 Task: Check out more about the renter's guide.
Action: Mouse moved to (234, 339)
Screenshot: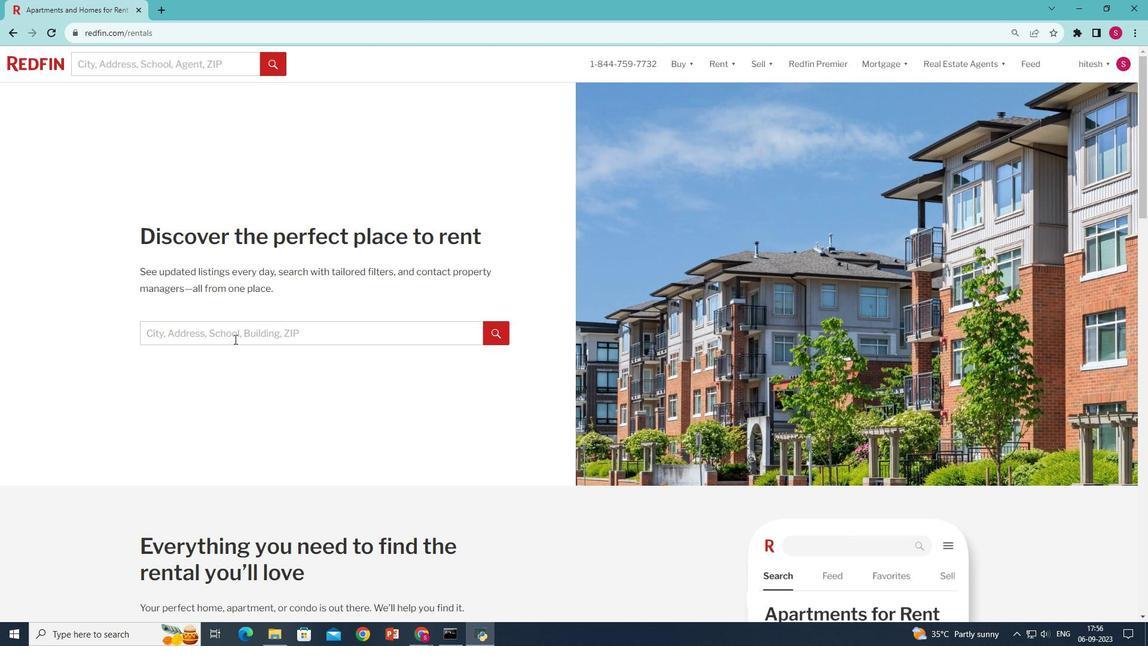 
Action: Mouse pressed left at (234, 339)
Screenshot: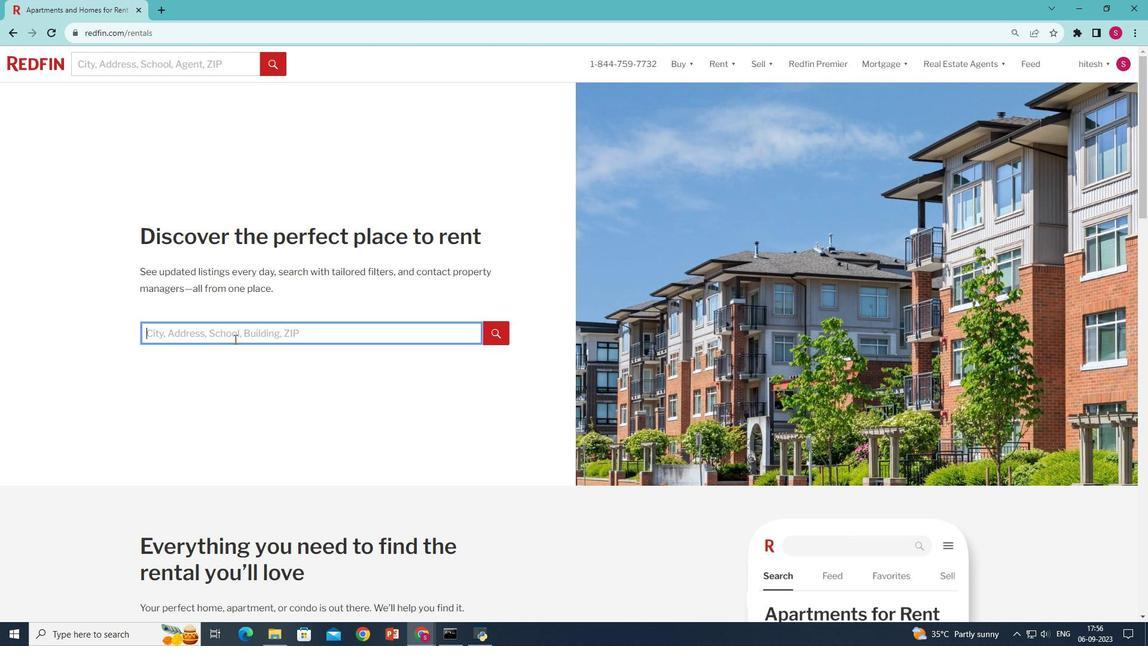 
Action: Key pressed <Key.shift>New<Key.space><Key.shift>York<Key.enter>
Screenshot: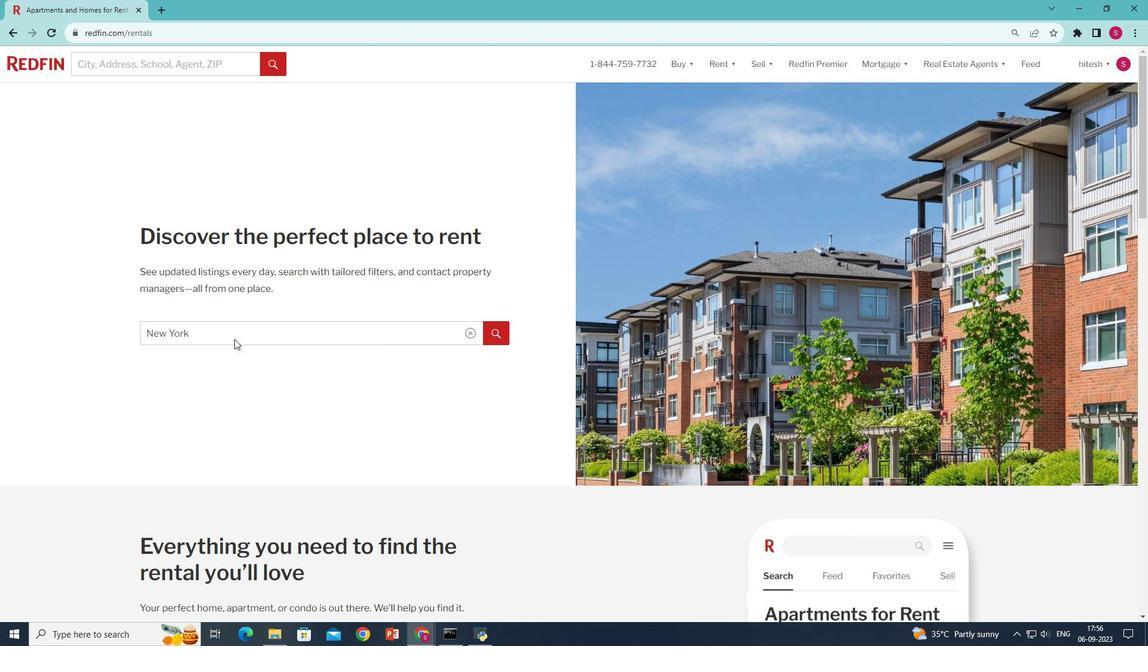 
Action: Mouse moved to (653, 208)
Screenshot: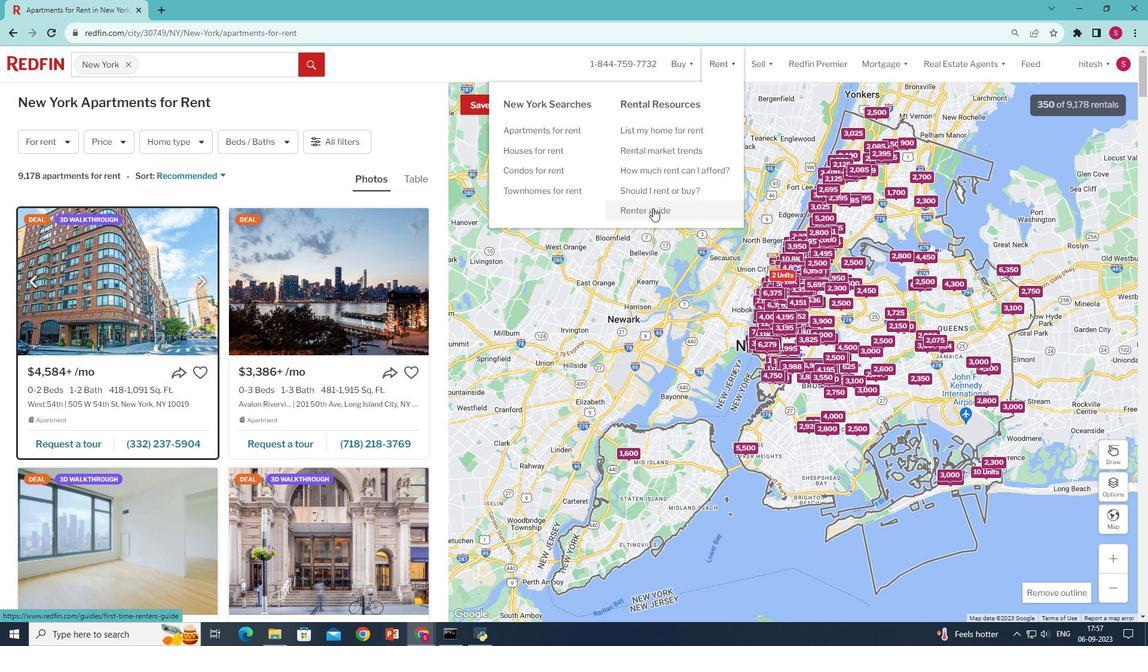 
Action: Mouse pressed left at (653, 208)
Screenshot: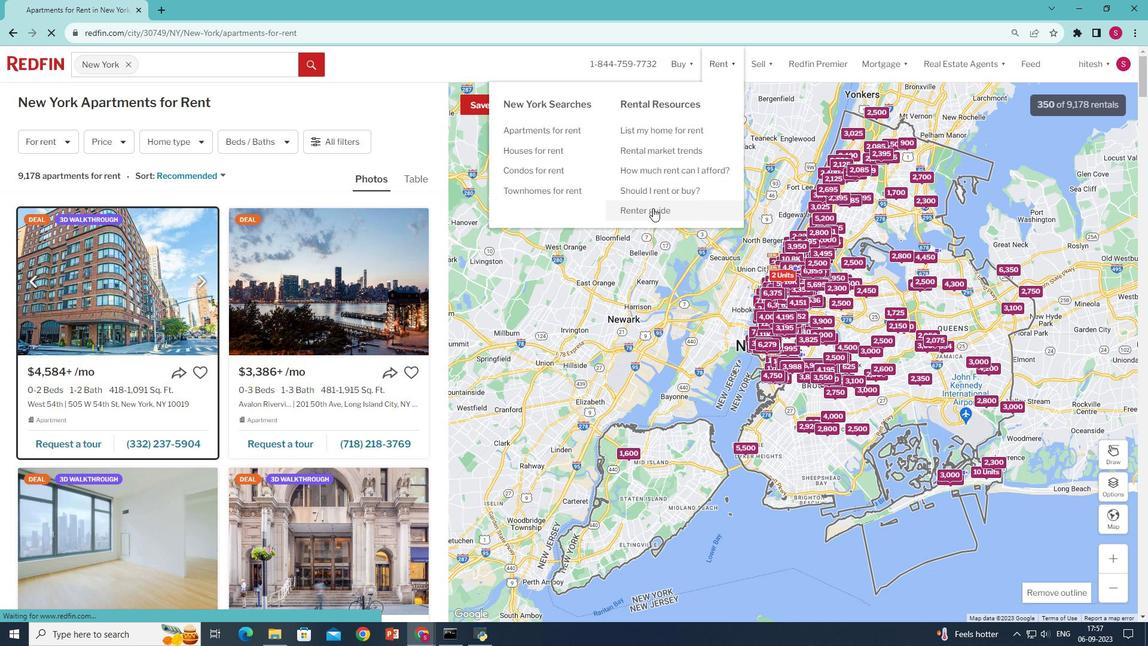 
Action: Mouse scrolled (653, 207) with delta (0, 0)
Screenshot: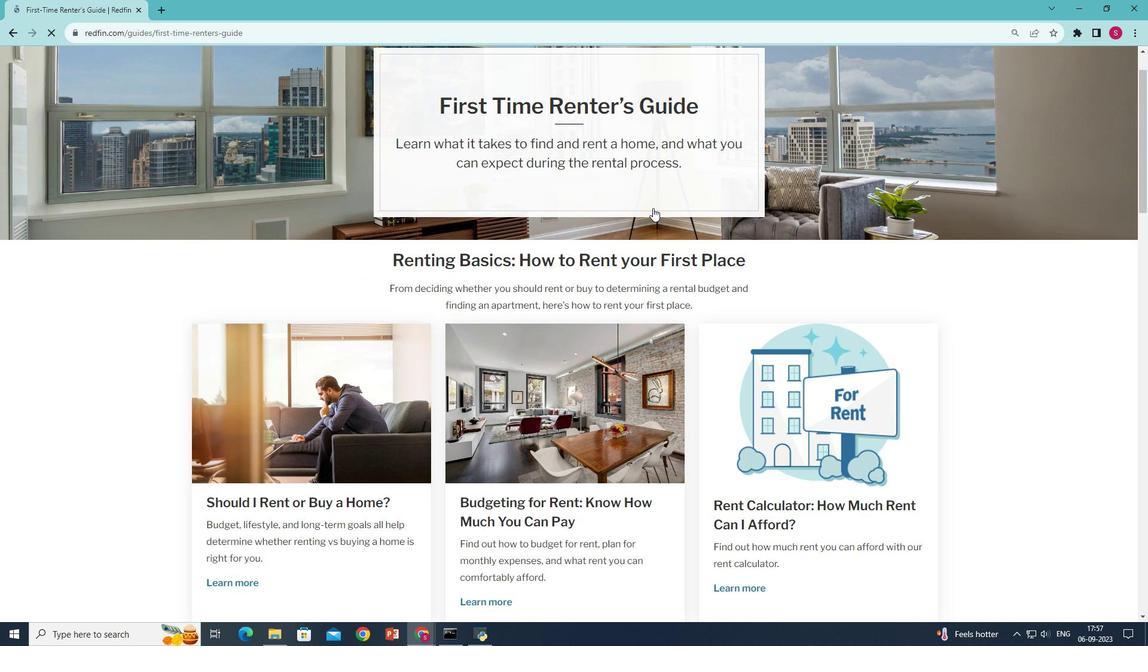 
Action: Mouse scrolled (653, 207) with delta (0, 0)
Screenshot: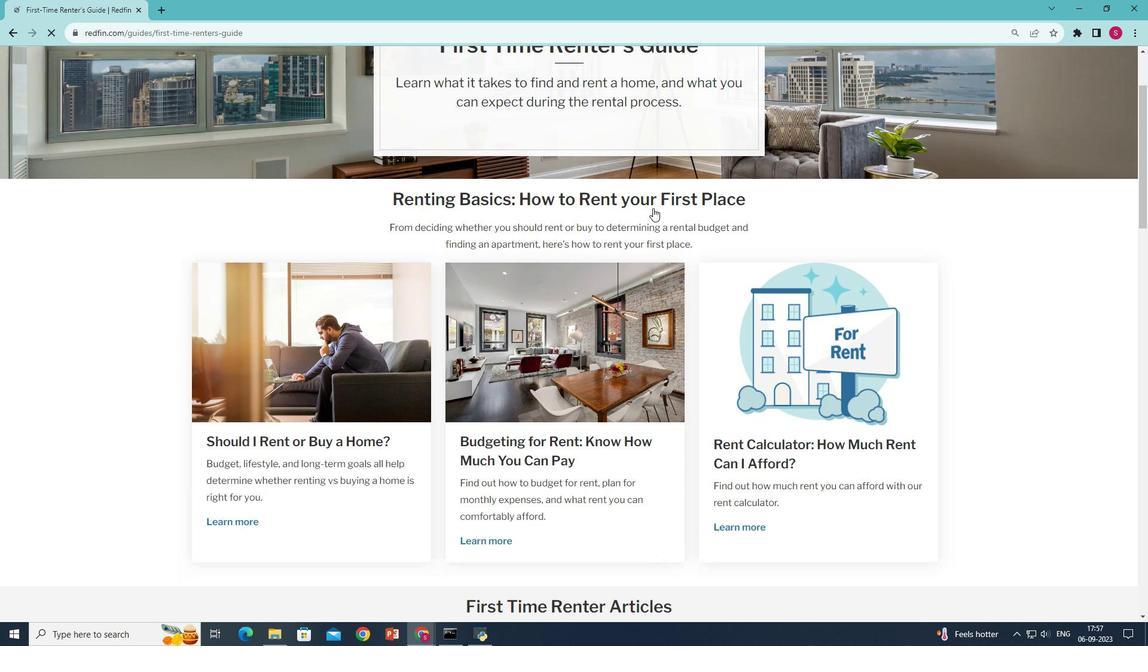 
Action: Mouse scrolled (653, 207) with delta (0, 0)
Screenshot: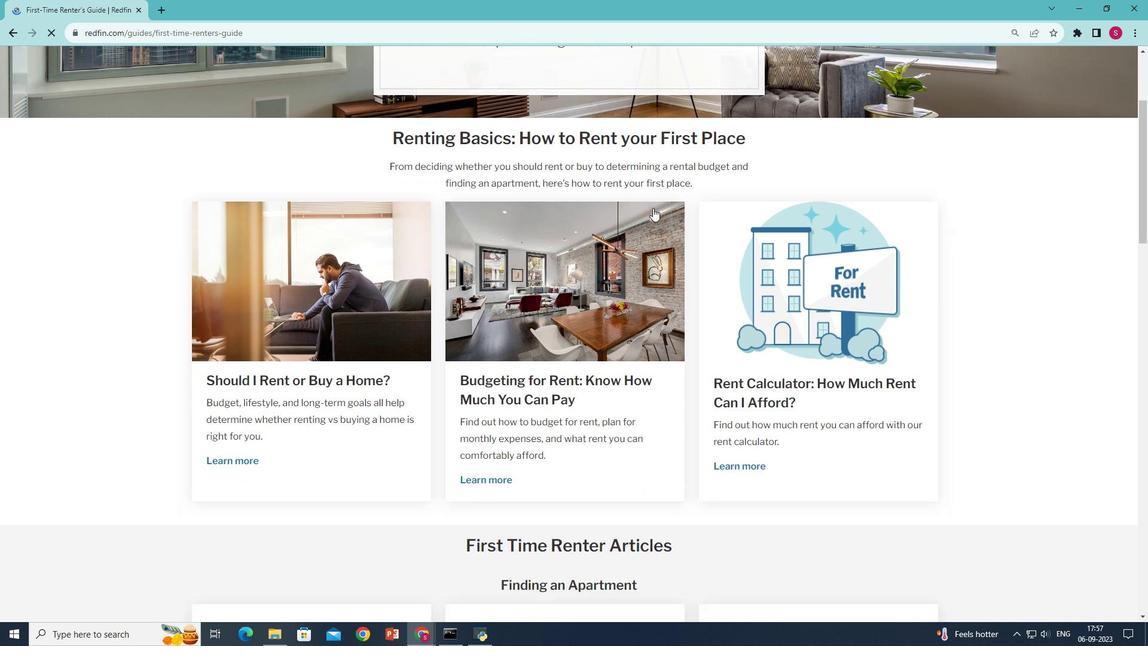 
Action: Mouse scrolled (653, 208) with delta (0, 0)
Screenshot: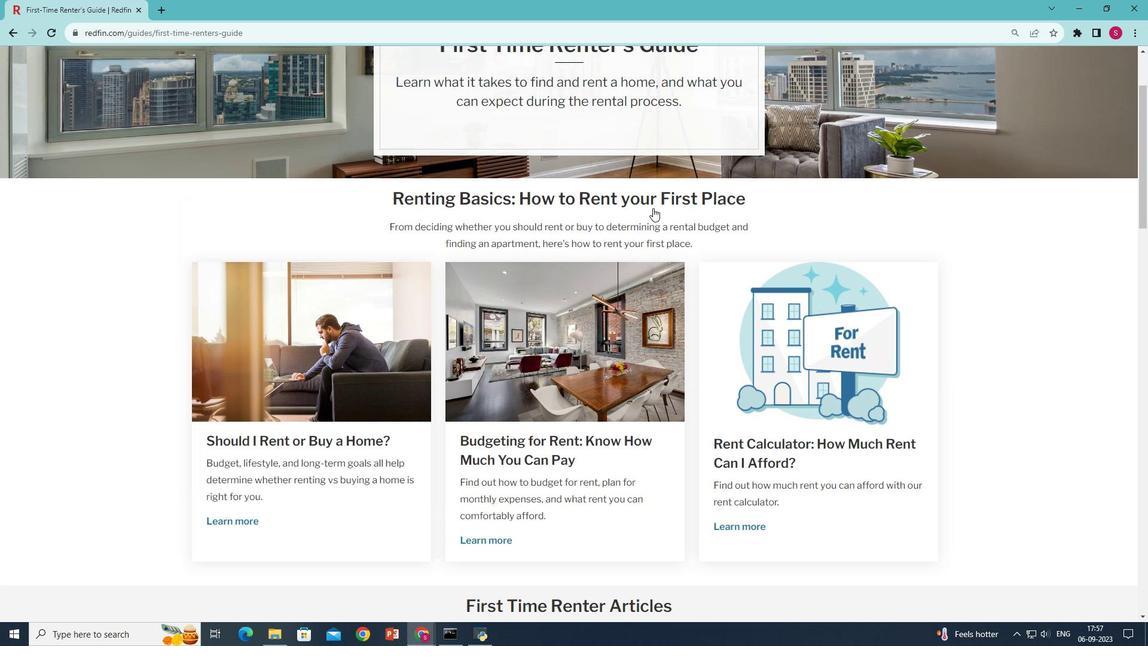 
Action: Mouse scrolled (653, 208) with delta (0, 0)
Screenshot: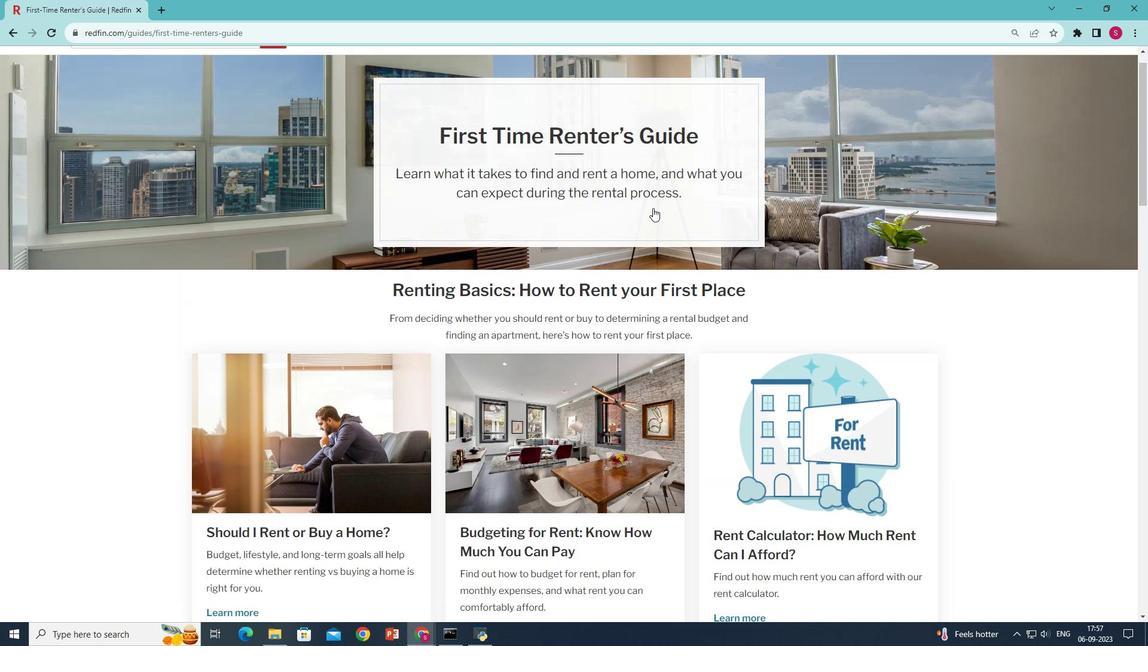 
Action: Mouse scrolled (653, 208) with delta (0, 0)
Screenshot: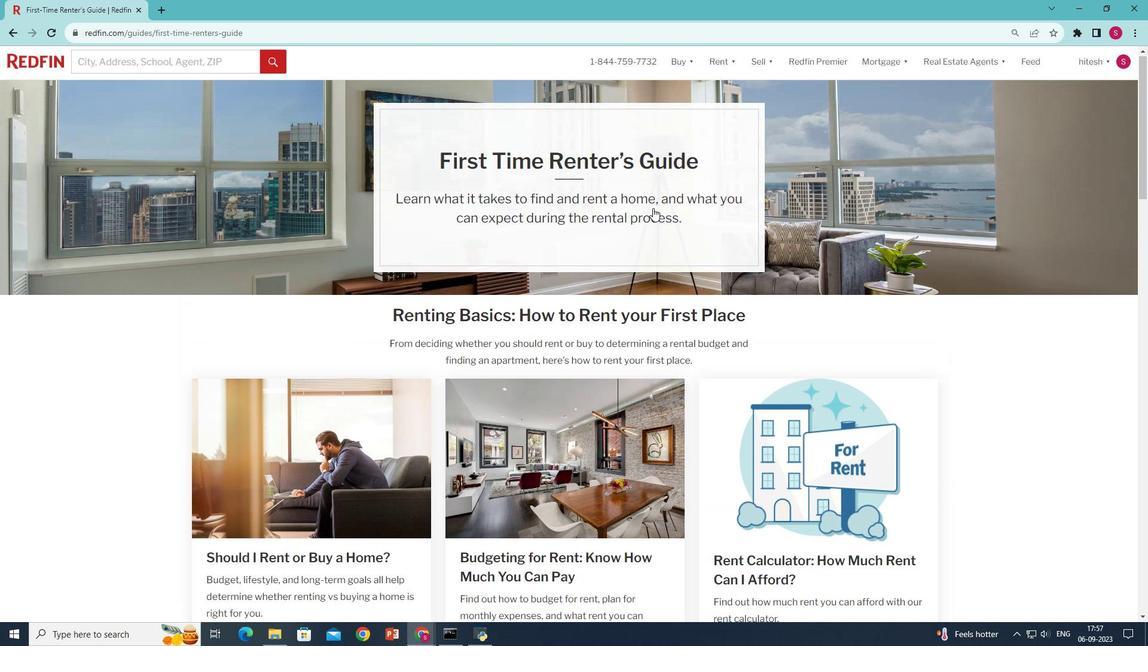 
